 Task: Create a scrum project CodeQuest. Add to scrum project CodeQuest a team member softage.2@softage.net and assign as Project Lead. Add to scrum project CodeQuest a team member softage.3@softage.net
Action: Mouse moved to (174, 52)
Screenshot: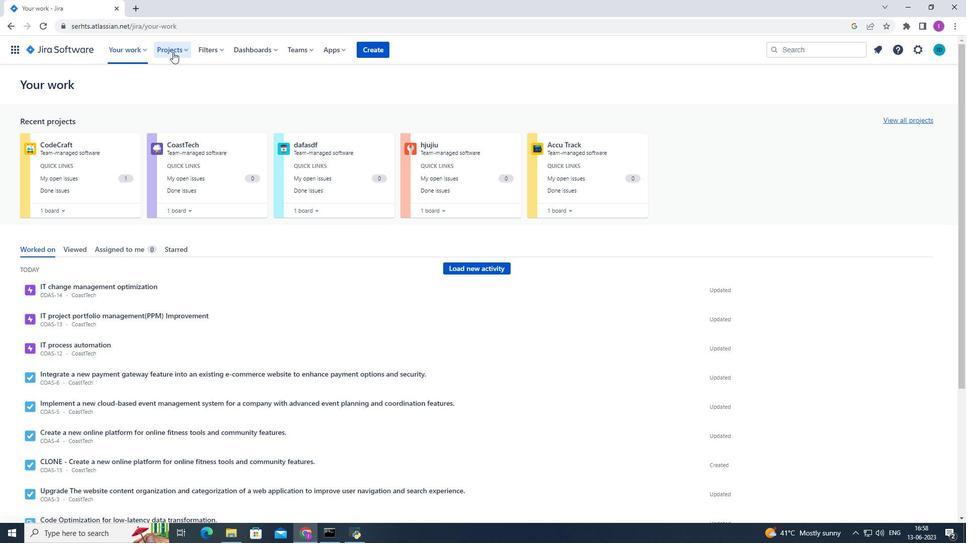 
Action: Mouse pressed left at (174, 52)
Screenshot: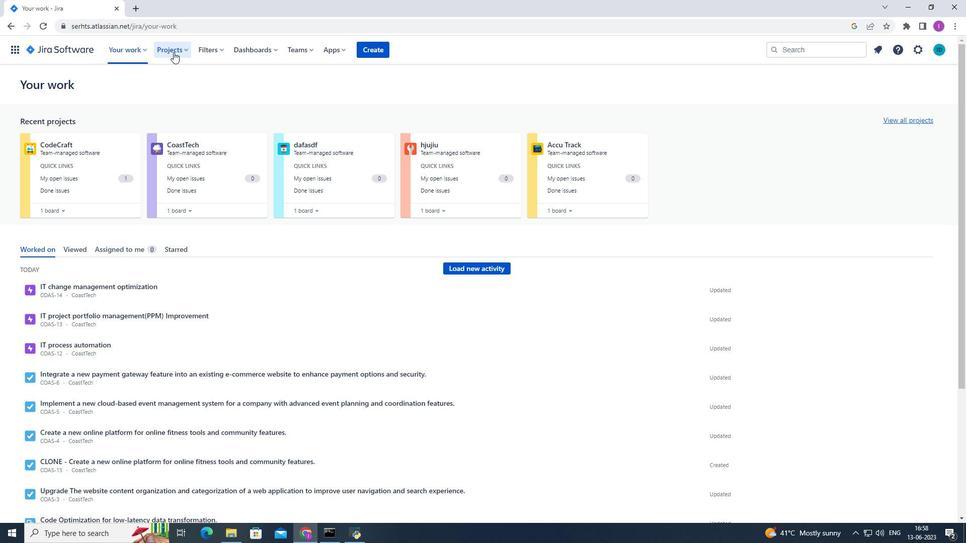 
Action: Mouse moved to (180, 250)
Screenshot: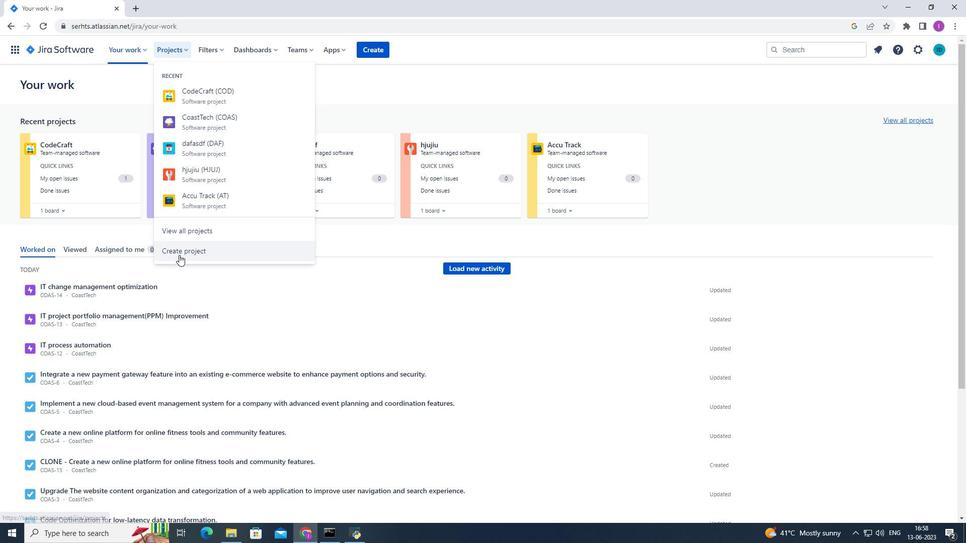 
Action: Mouse pressed left at (180, 250)
Screenshot: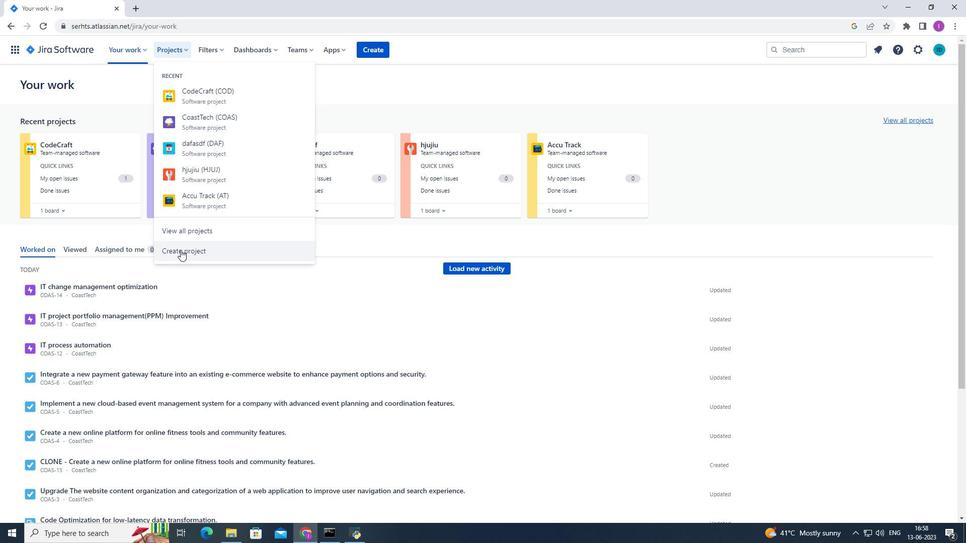 
Action: Mouse moved to (428, 243)
Screenshot: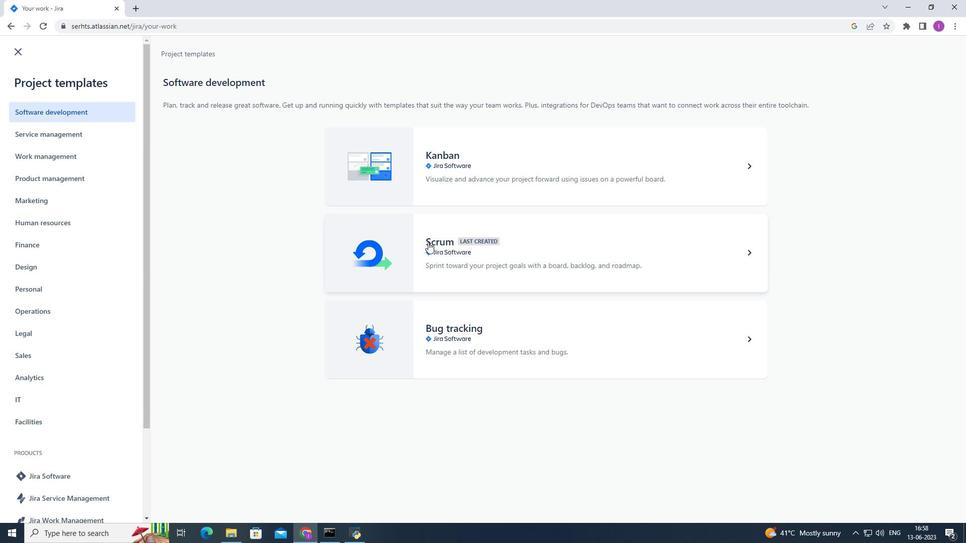 
Action: Mouse pressed left at (428, 243)
Screenshot: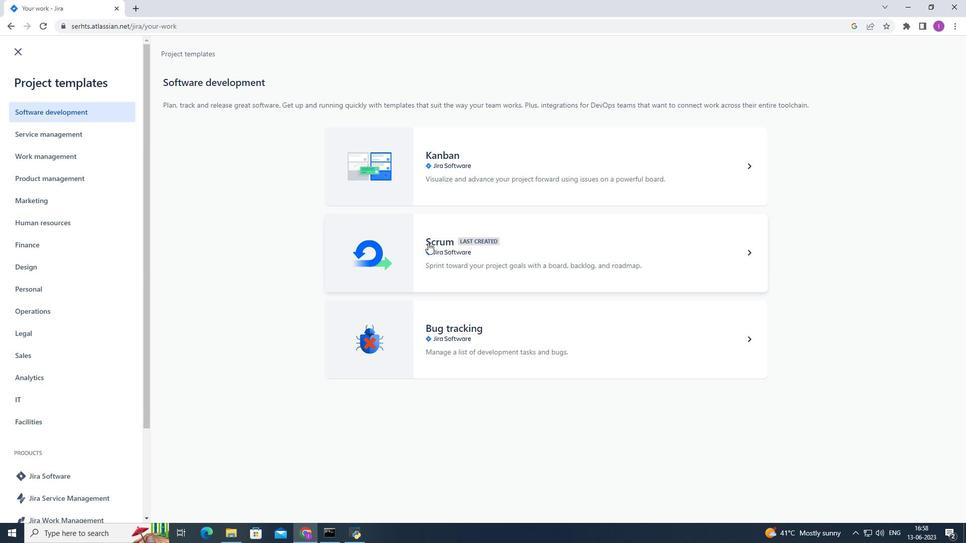 
Action: Mouse moved to (742, 503)
Screenshot: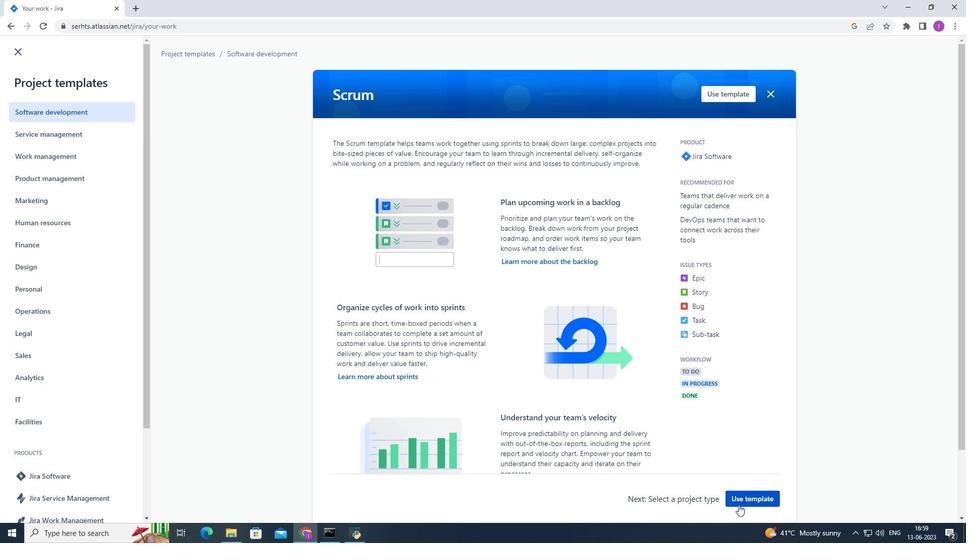 
Action: Mouse pressed left at (742, 503)
Screenshot: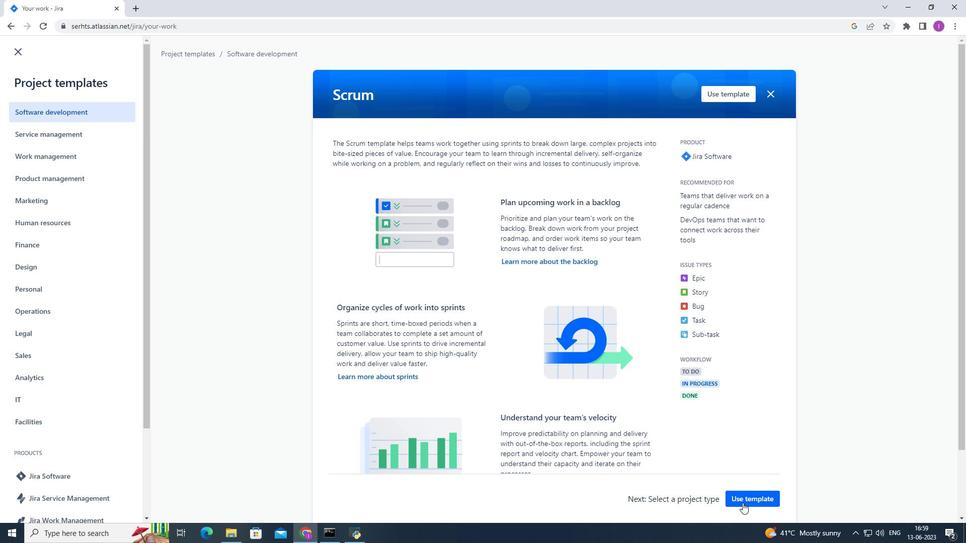 
Action: Mouse moved to (368, 486)
Screenshot: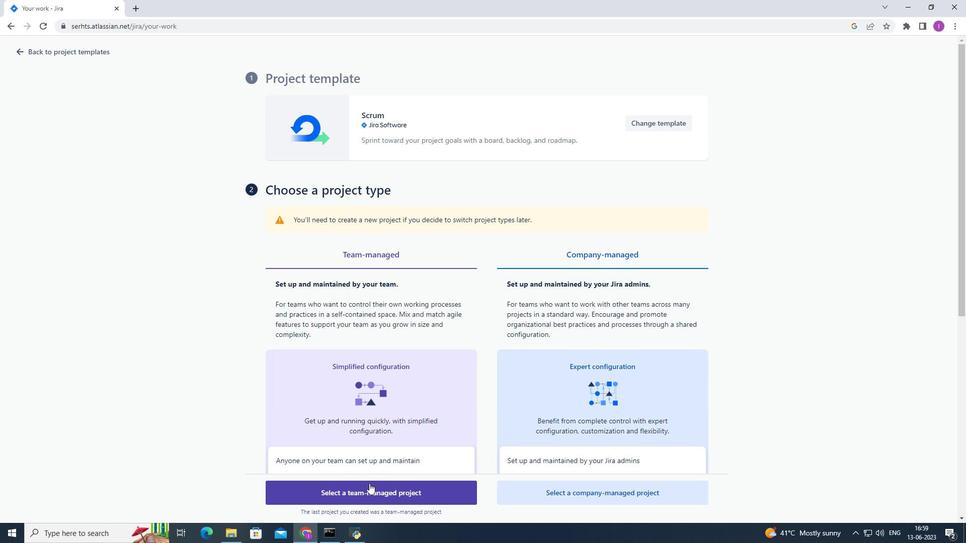 
Action: Mouse pressed left at (368, 486)
Screenshot: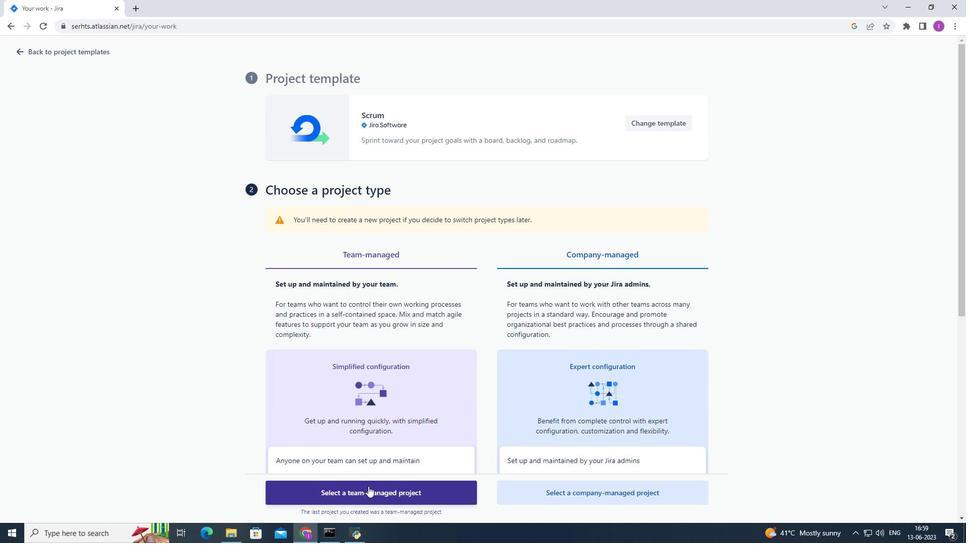 
Action: Mouse moved to (290, 238)
Screenshot: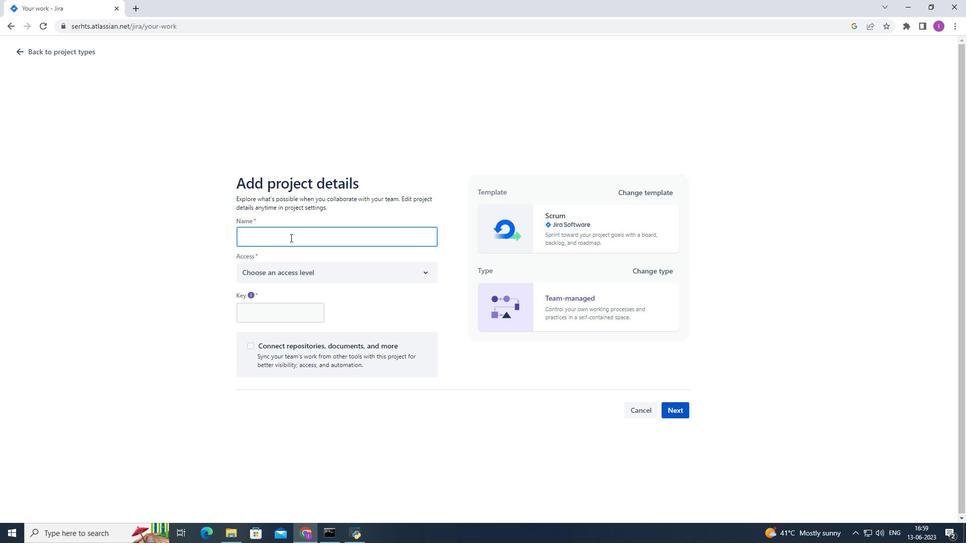 
Action: Key pressed <Key.shift><Key.shift>Code<Key.shift><Key.shift><Key.shift><Key.shift><Key.shift><Key.shift><Key.shift><Key.shift><Key.shift><Key.shift><Key.shift>Quest
Screenshot: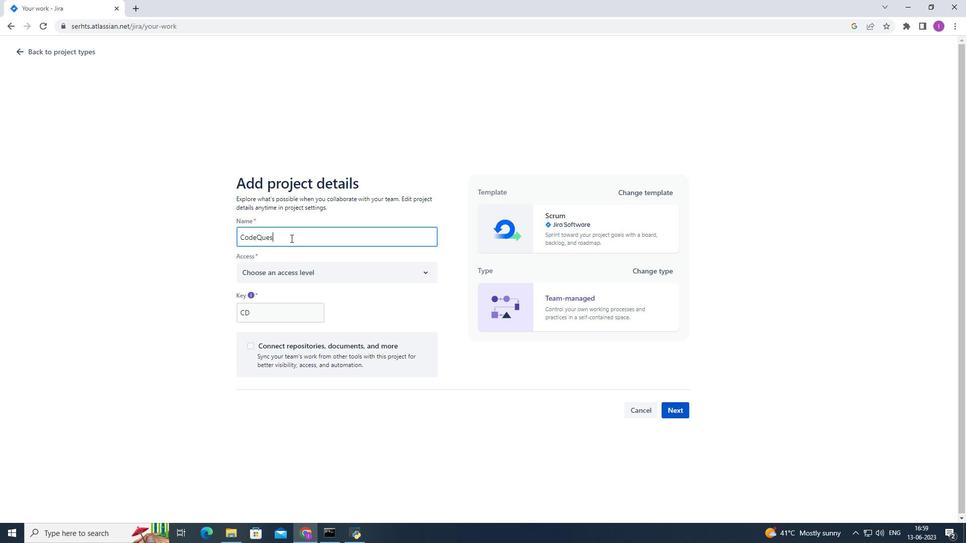 
Action: Mouse moved to (430, 269)
Screenshot: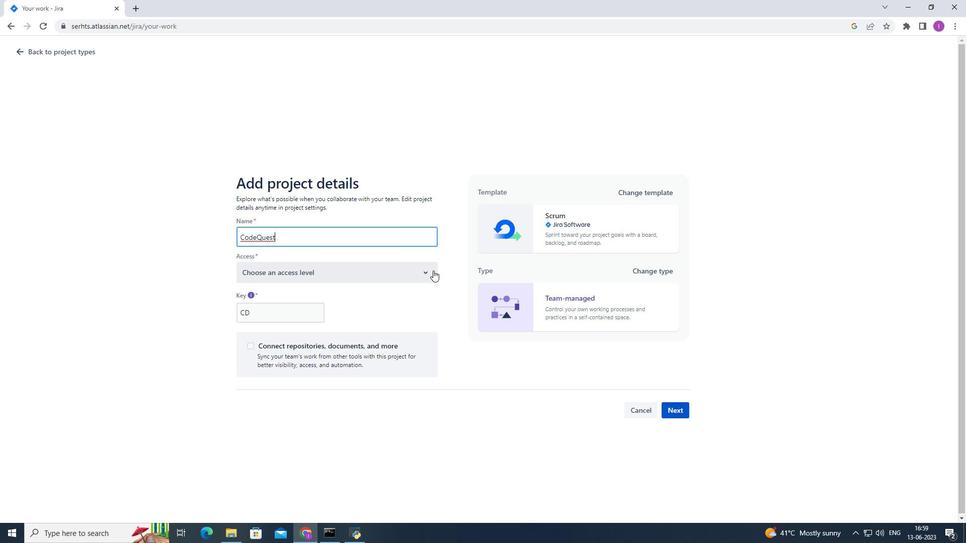 
Action: Mouse pressed left at (430, 269)
Screenshot: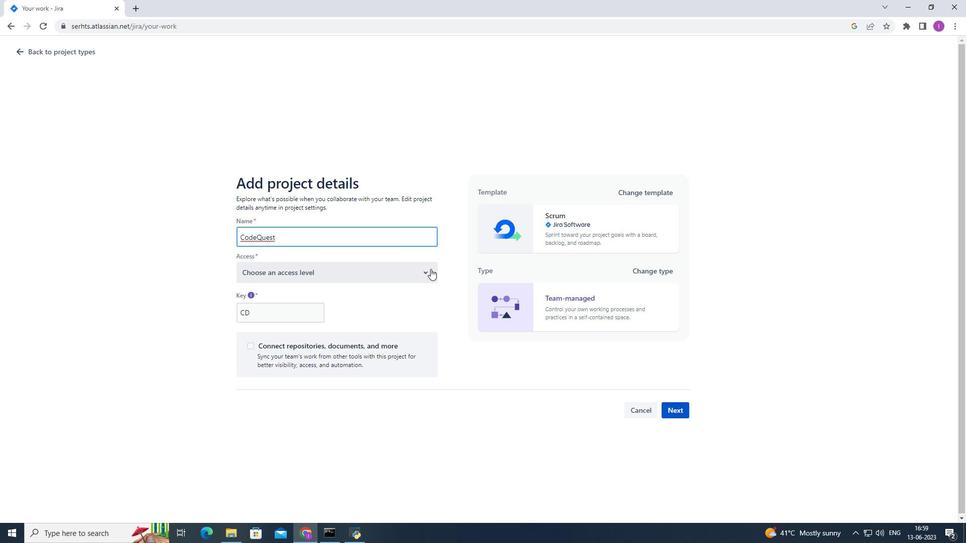 
Action: Mouse moved to (281, 301)
Screenshot: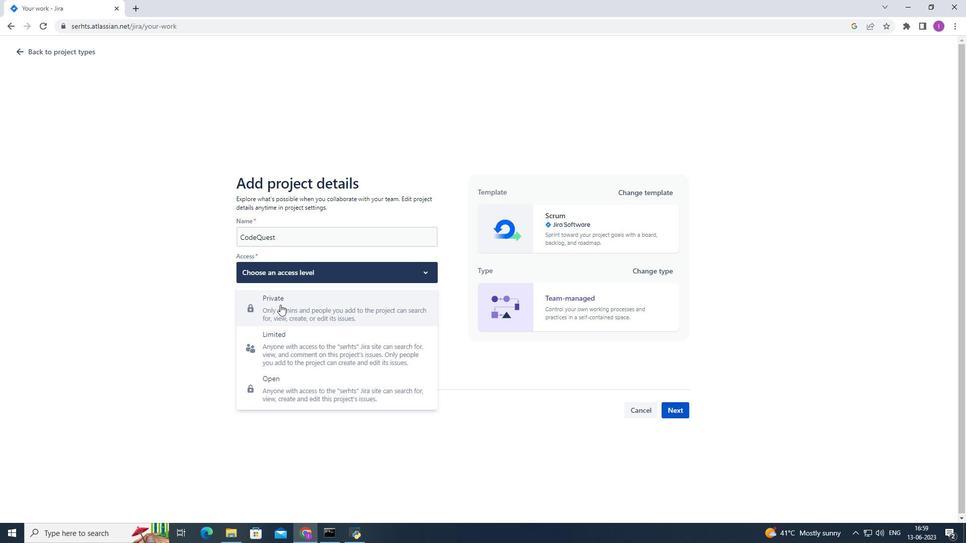 
Action: Mouse pressed left at (281, 301)
Screenshot: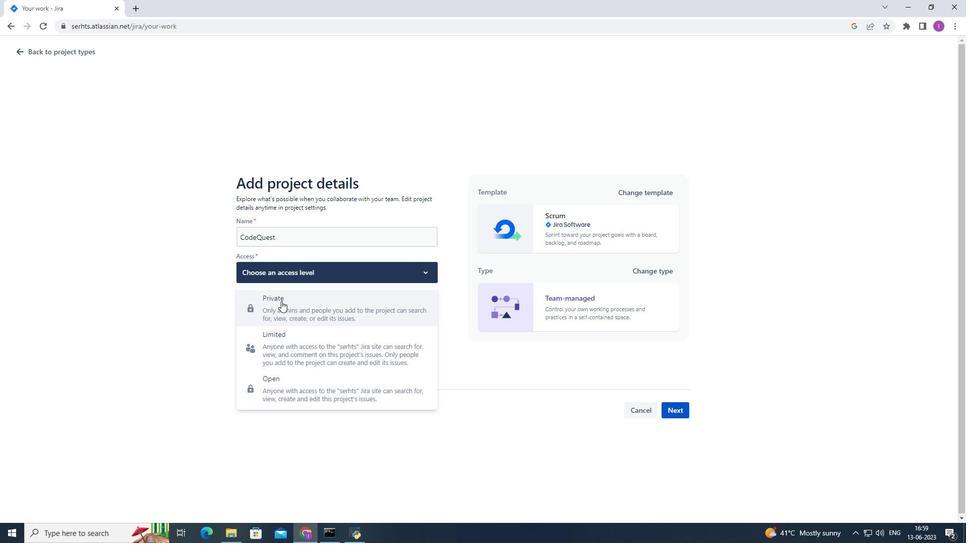 
Action: Mouse moved to (668, 413)
Screenshot: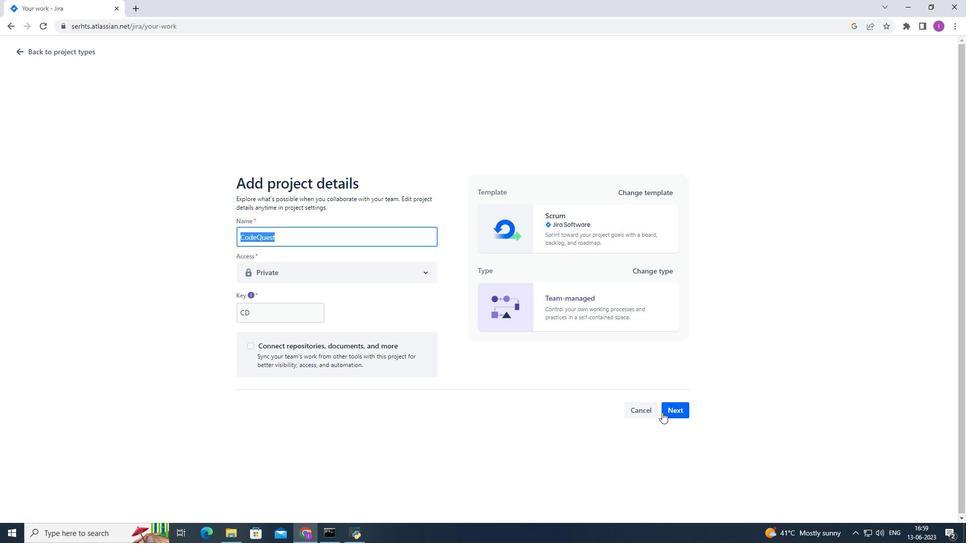 
Action: Mouse pressed left at (668, 413)
Screenshot: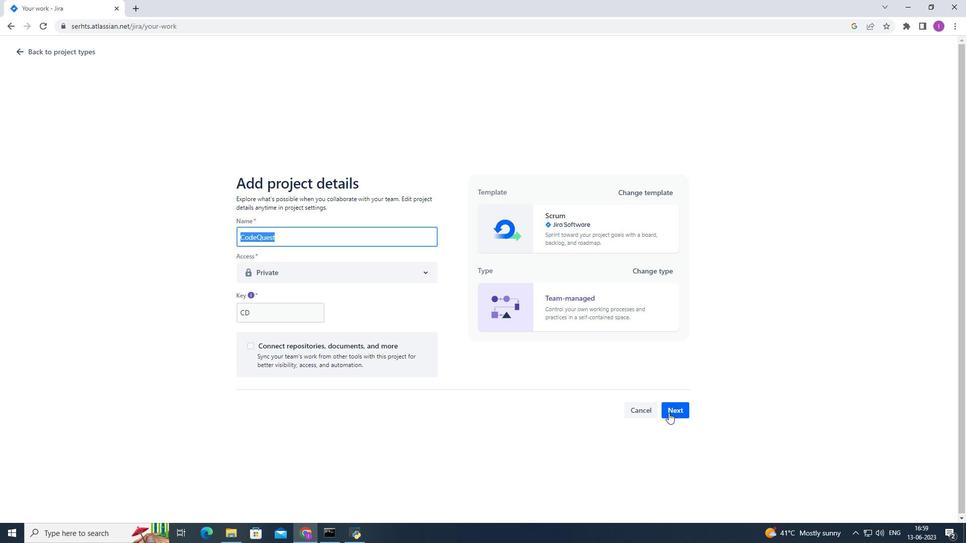 
Action: Mouse moved to (593, 342)
Screenshot: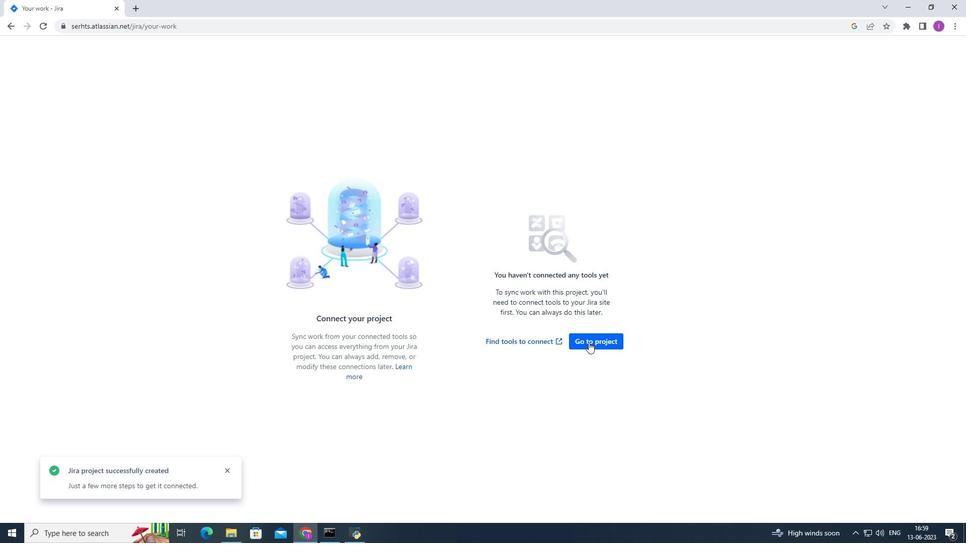 
Action: Mouse pressed left at (593, 342)
Screenshot: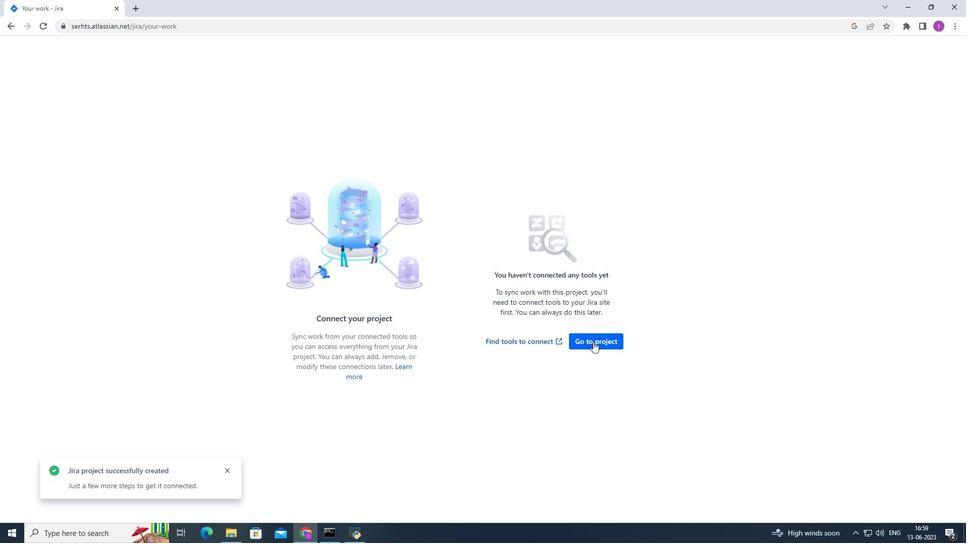 
Action: Mouse moved to (238, 136)
Screenshot: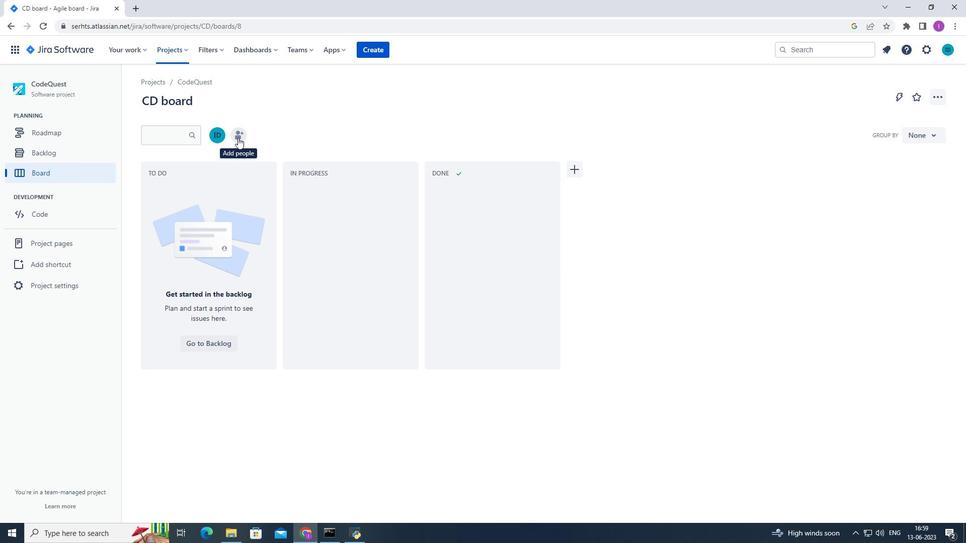 
Action: Mouse pressed left at (238, 136)
Screenshot: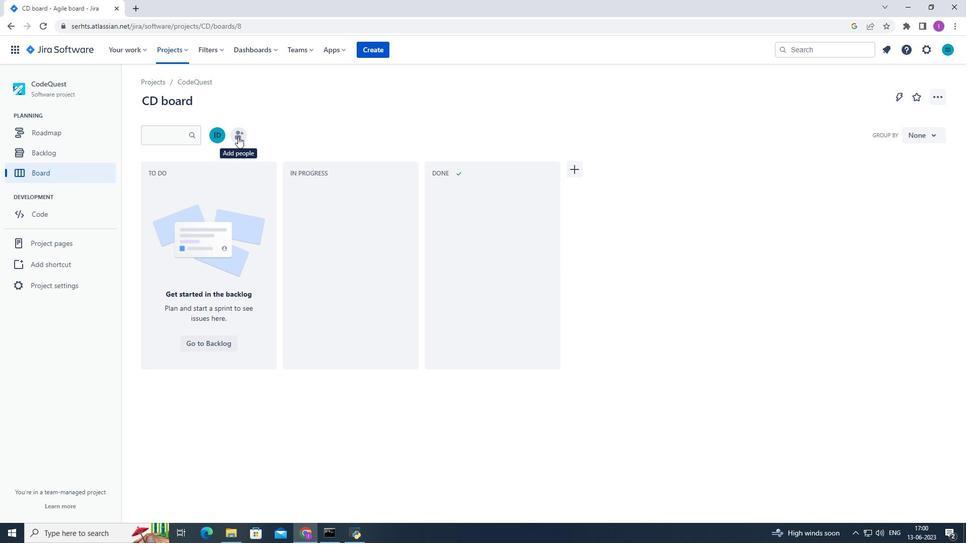 
Action: Mouse moved to (408, 110)
Screenshot: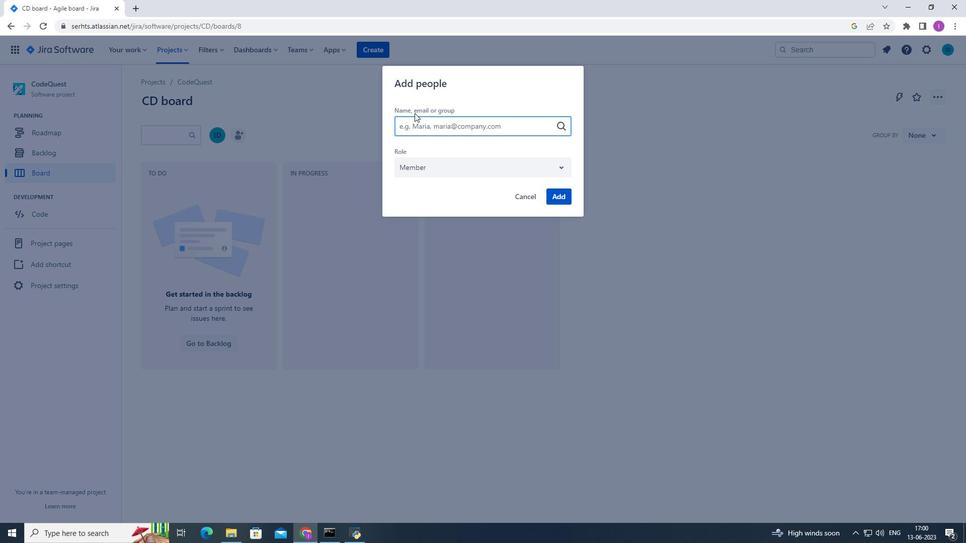 
Action: Key pressed s
Screenshot: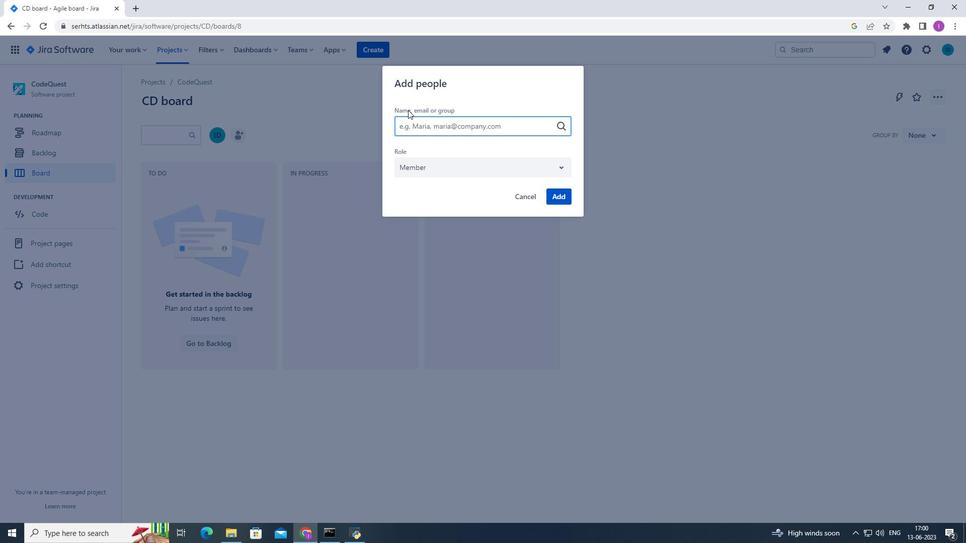 
Action: Mouse moved to (406, 109)
Screenshot: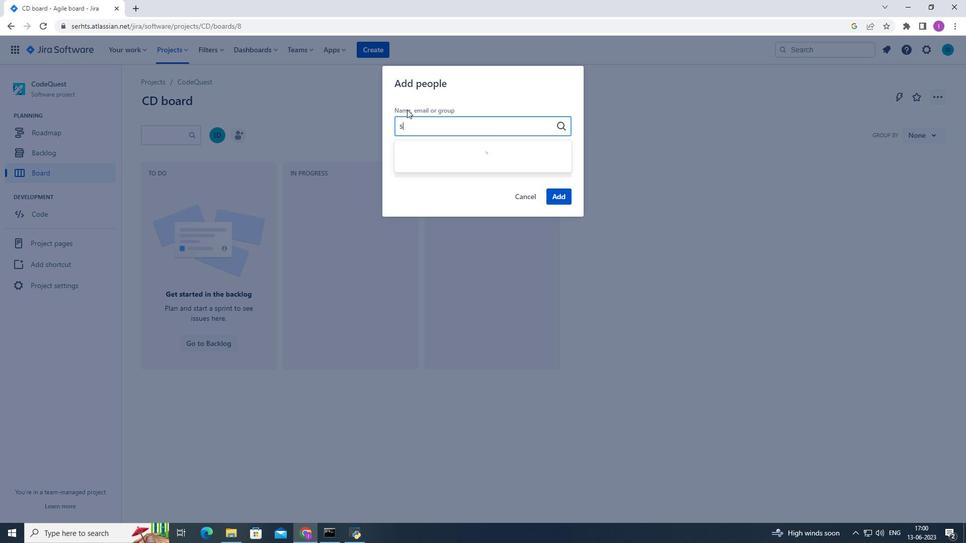 
Action: Key pressed o
Screenshot: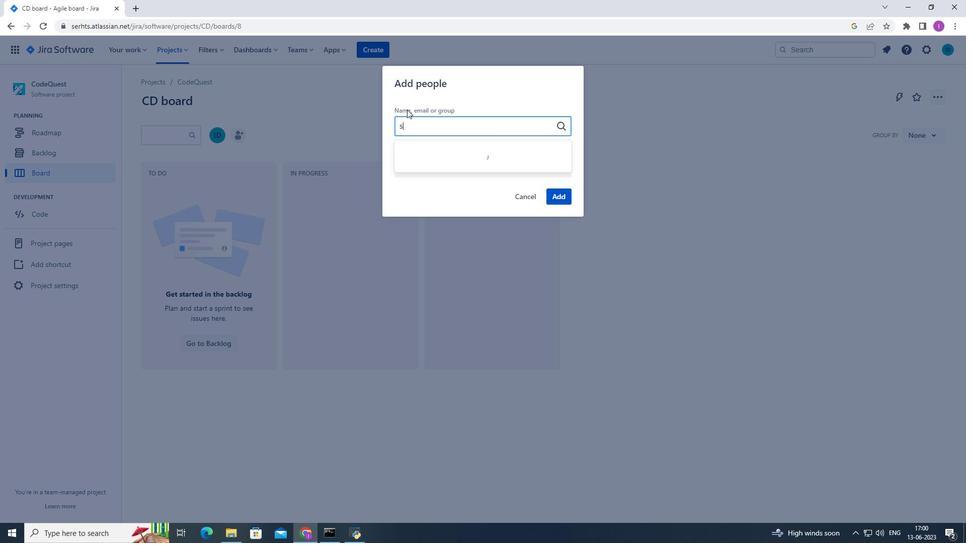 
Action: Mouse moved to (405, 109)
Screenshot: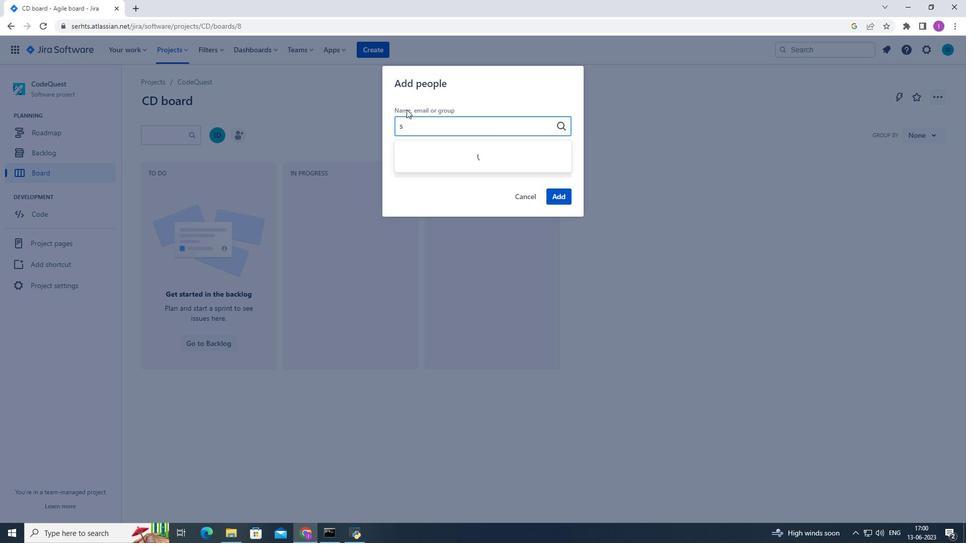 
Action: Key pressed ftage
Screenshot: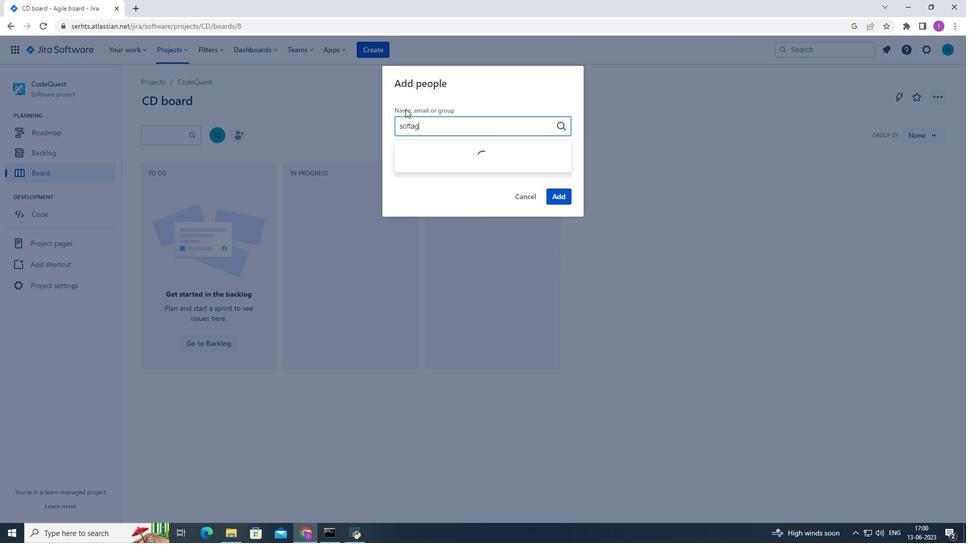 
Action: Mouse moved to (443, 191)
Screenshot: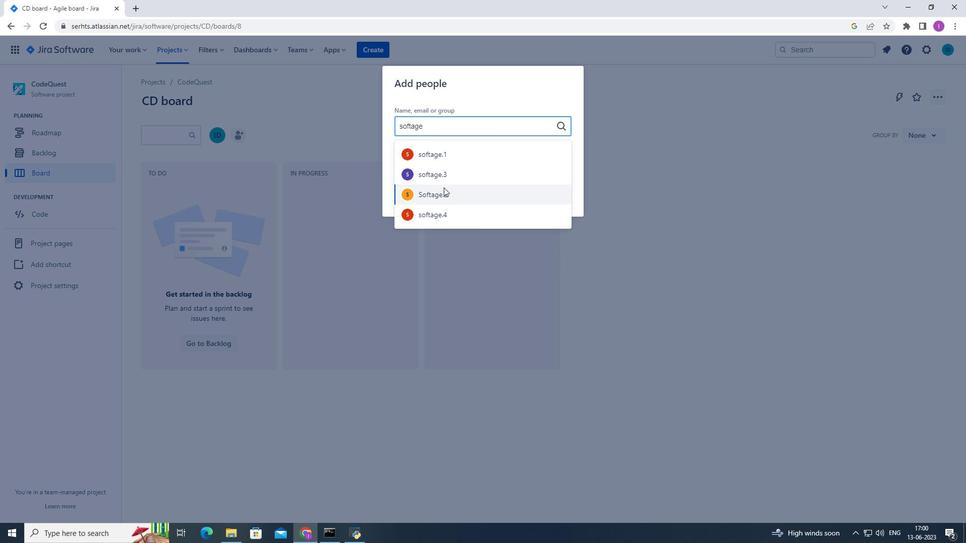 
Action: Mouse pressed left at (443, 191)
Screenshot: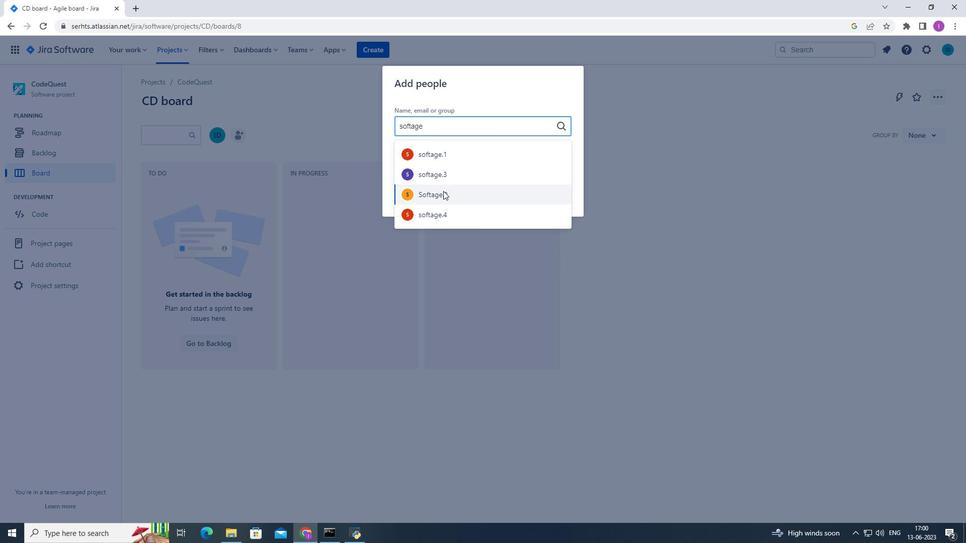 
Action: Mouse moved to (560, 195)
Screenshot: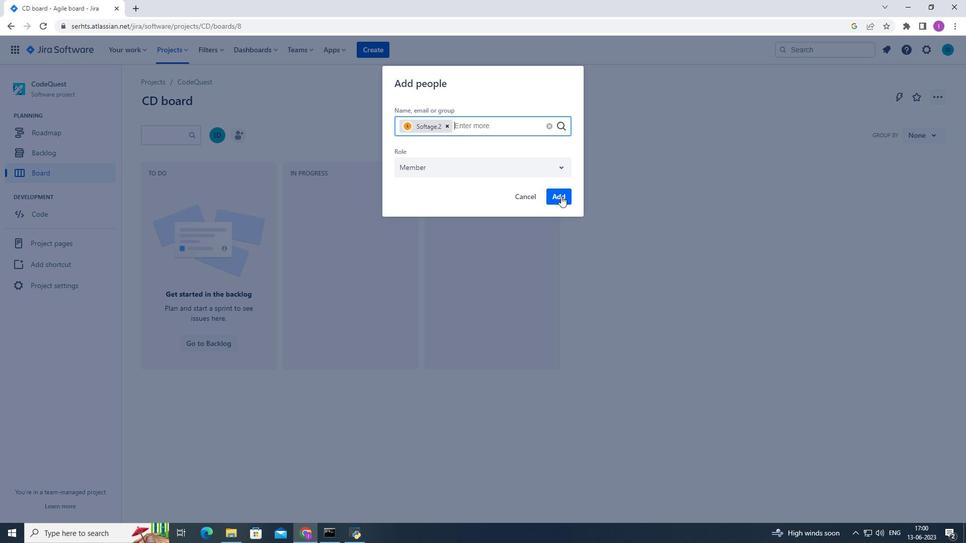 
Action: Mouse pressed left at (560, 195)
Screenshot: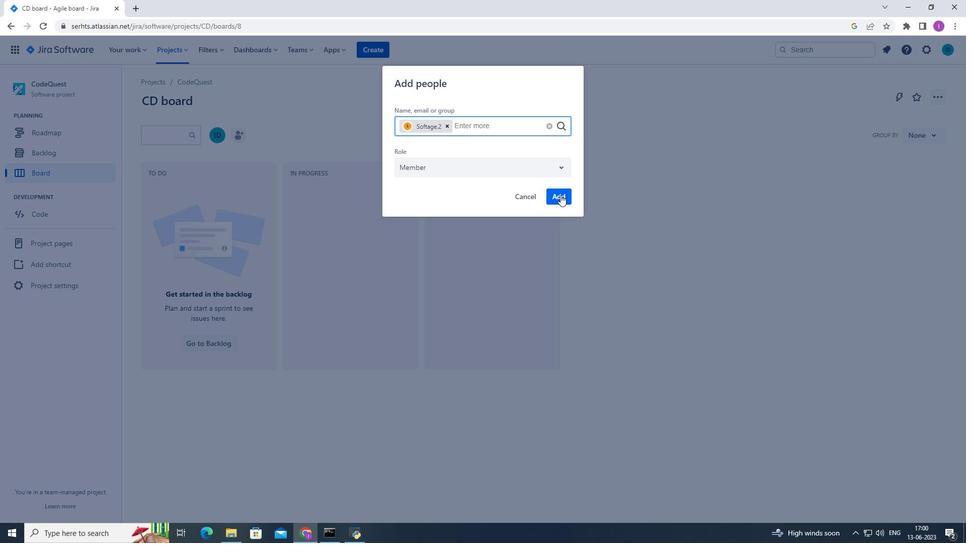 
Action: Mouse moved to (67, 281)
Screenshot: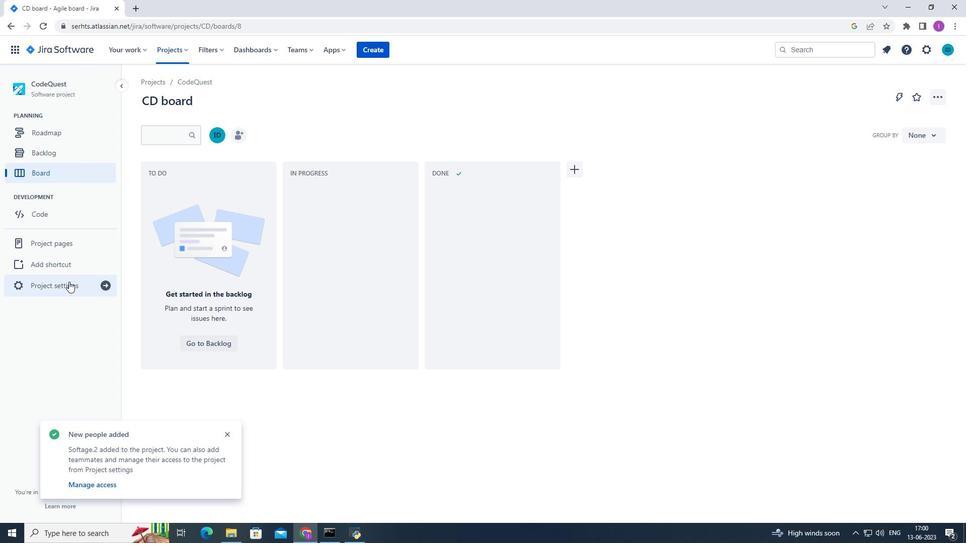 
Action: Mouse pressed left at (67, 281)
Screenshot: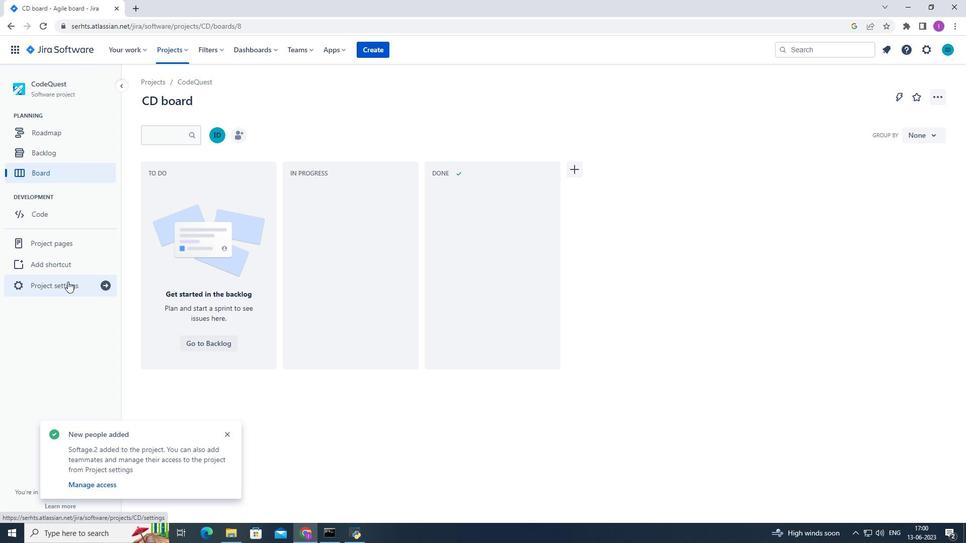 
Action: Mouse moved to (579, 358)
Screenshot: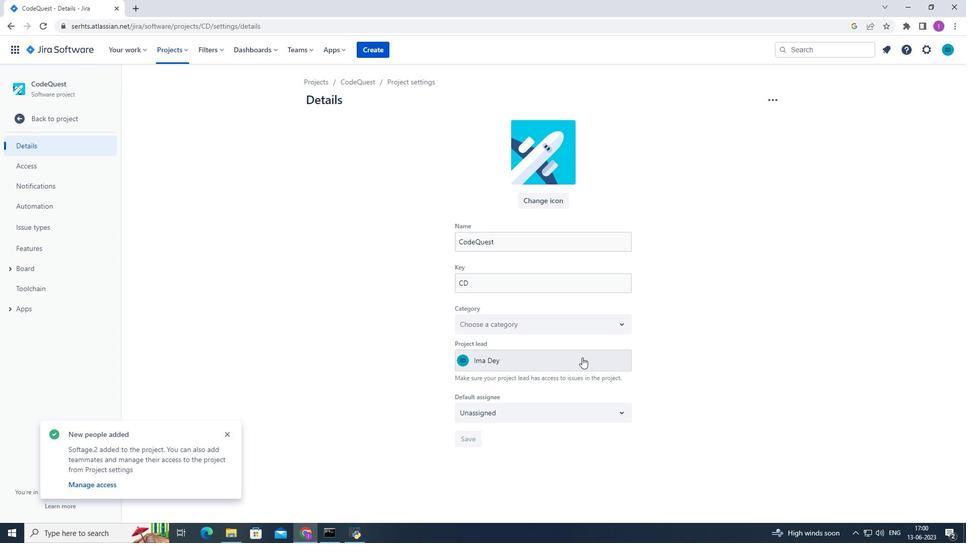 
Action: Mouse pressed left at (579, 358)
Screenshot: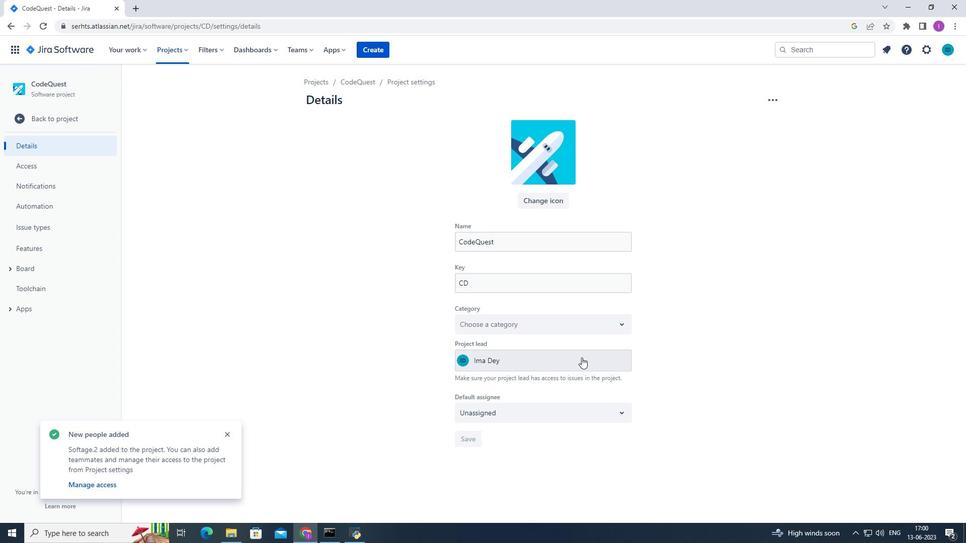 
Action: Mouse moved to (522, 442)
Screenshot: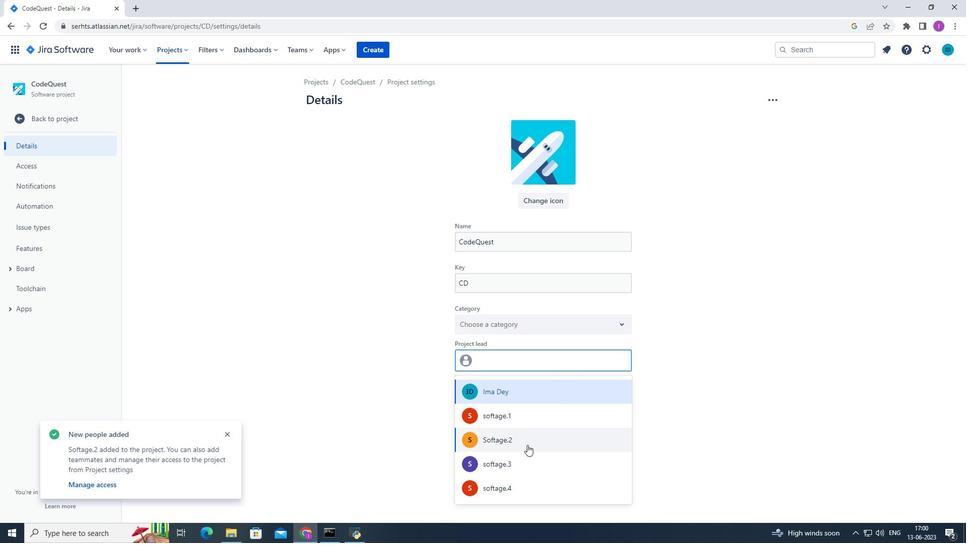 
Action: Mouse pressed left at (522, 442)
Screenshot: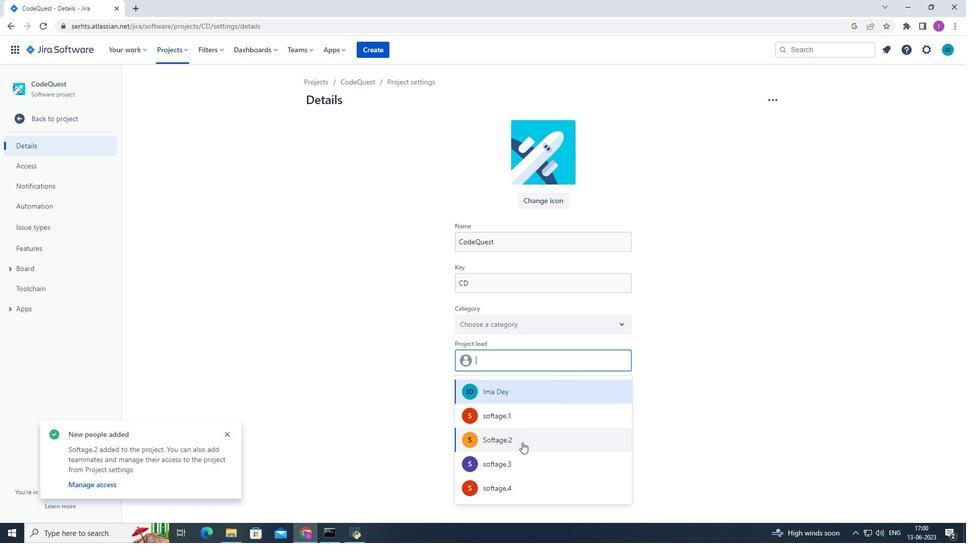 
Action: Mouse moved to (470, 434)
Screenshot: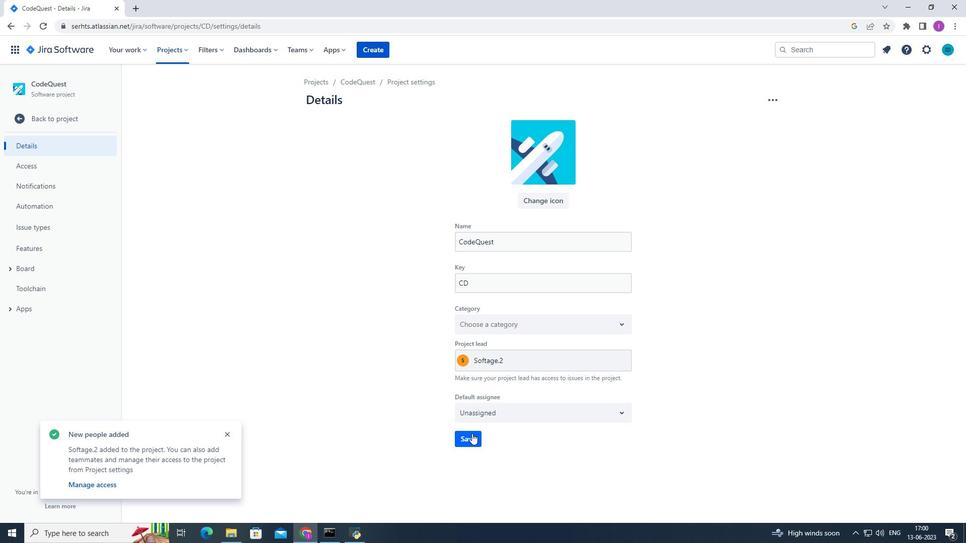 
Action: Mouse pressed left at (470, 434)
Screenshot: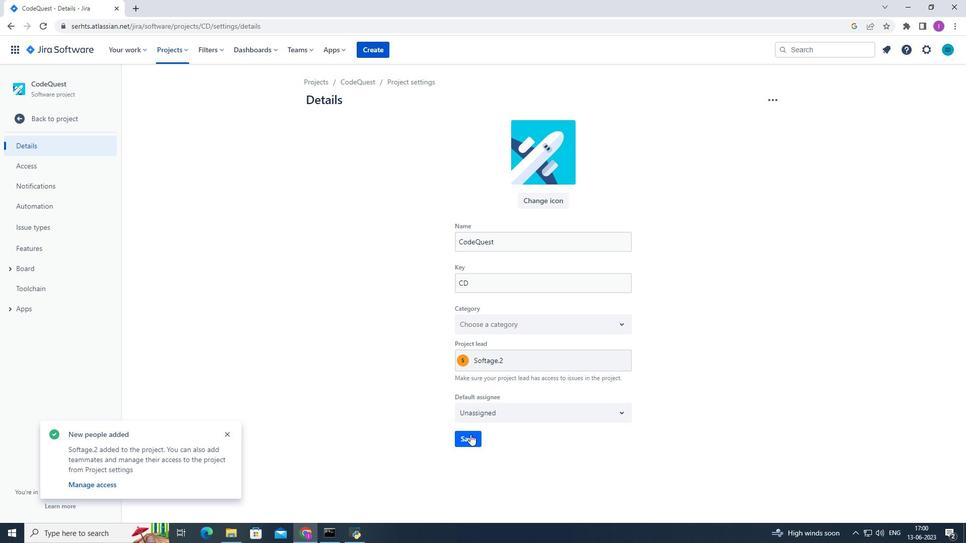 
Action: Mouse moved to (49, 115)
Screenshot: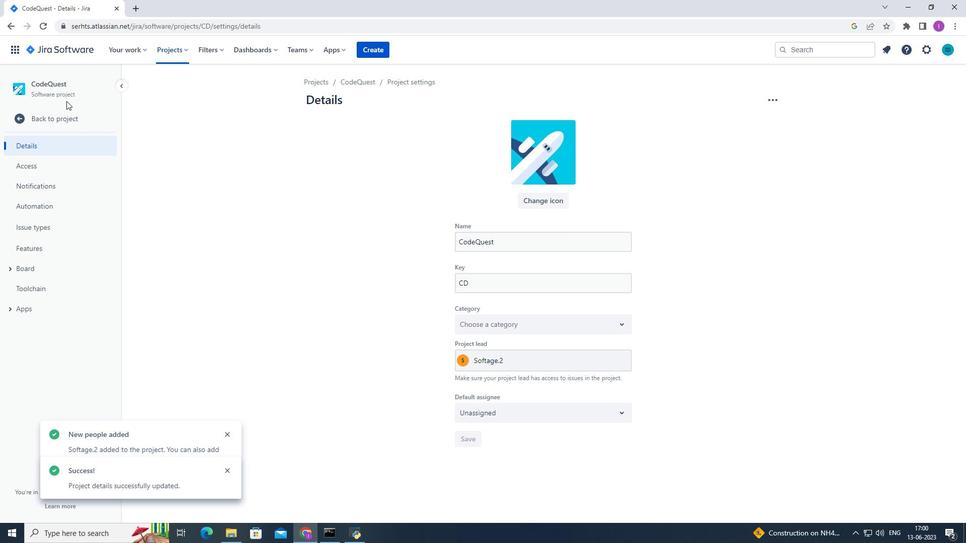 
Action: Mouse pressed left at (49, 115)
Screenshot: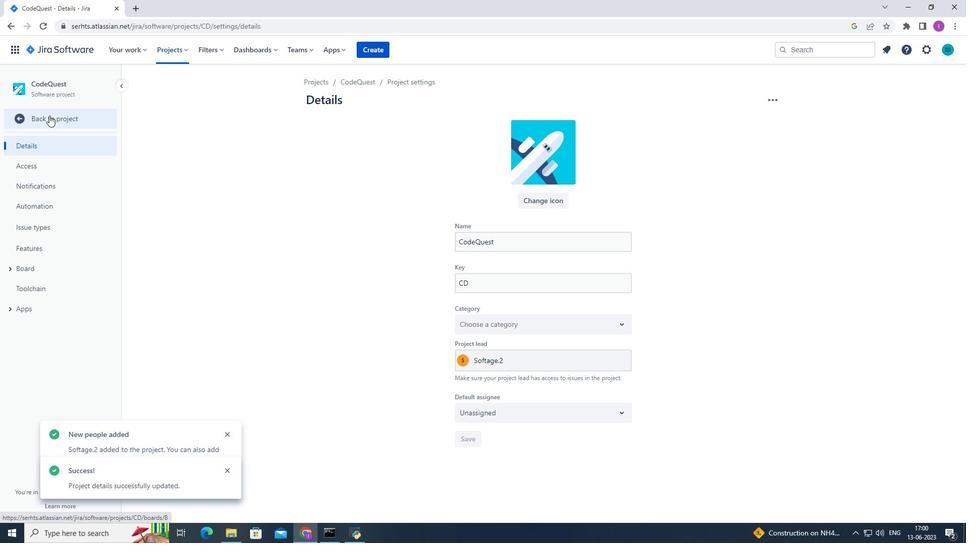 
Action: Mouse moved to (236, 134)
Screenshot: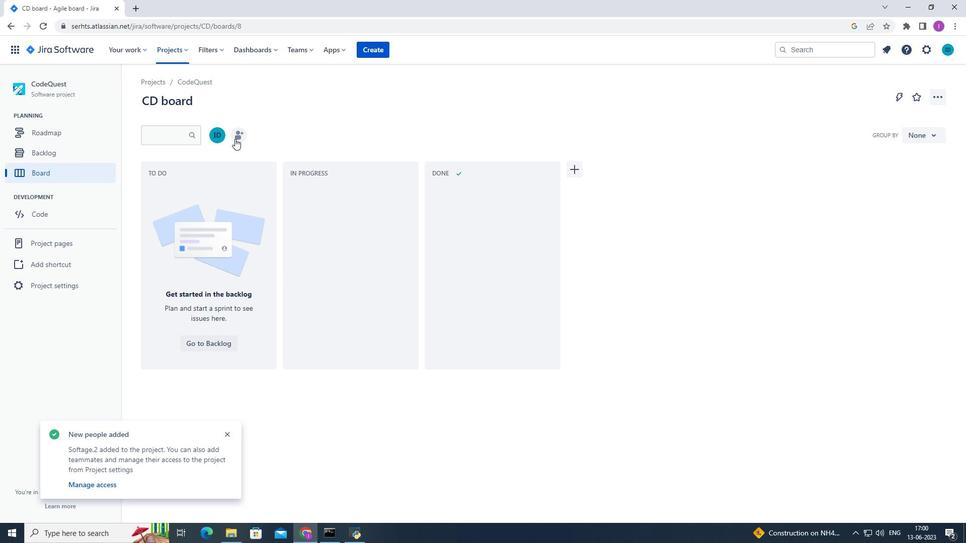 
Action: Mouse pressed left at (236, 134)
Screenshot: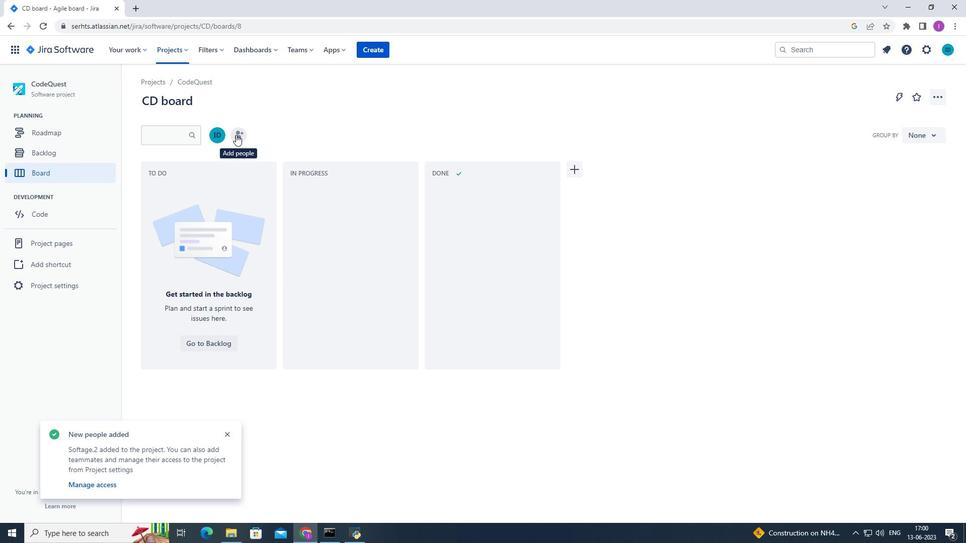 
Action: Mouse moved to (491, 125)
Screenshot: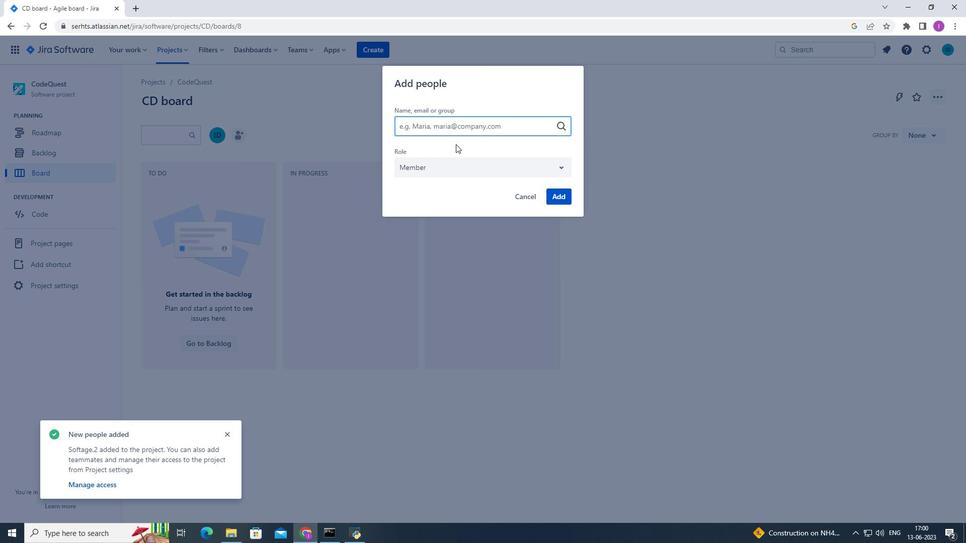 
Action: Key pressed soft
Screenshot: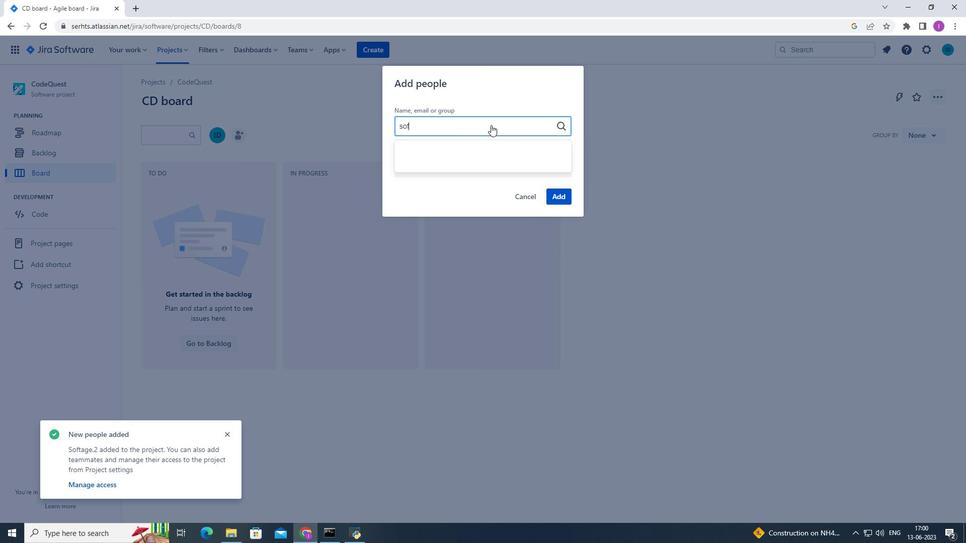 
Action: Mouse moved to (440, 232)
Screenshot: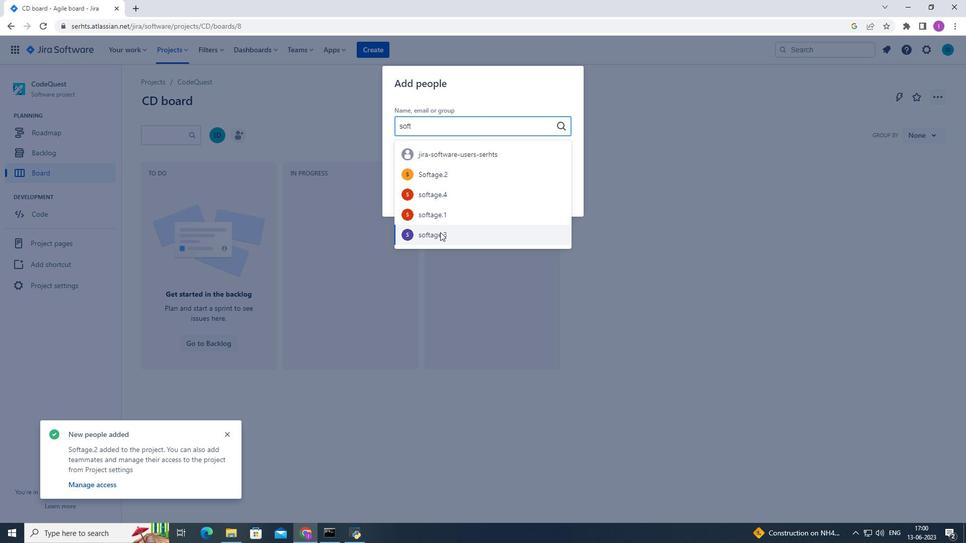 
Action: Mouse pressed left at (440, 232)
Screenshot: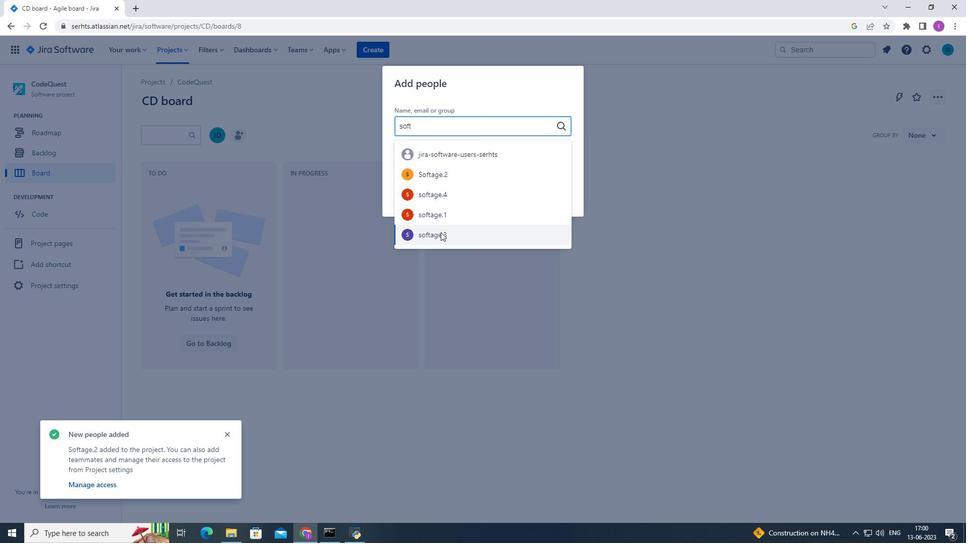 
Action: Mouse moved to (556, 194)
Screenshot: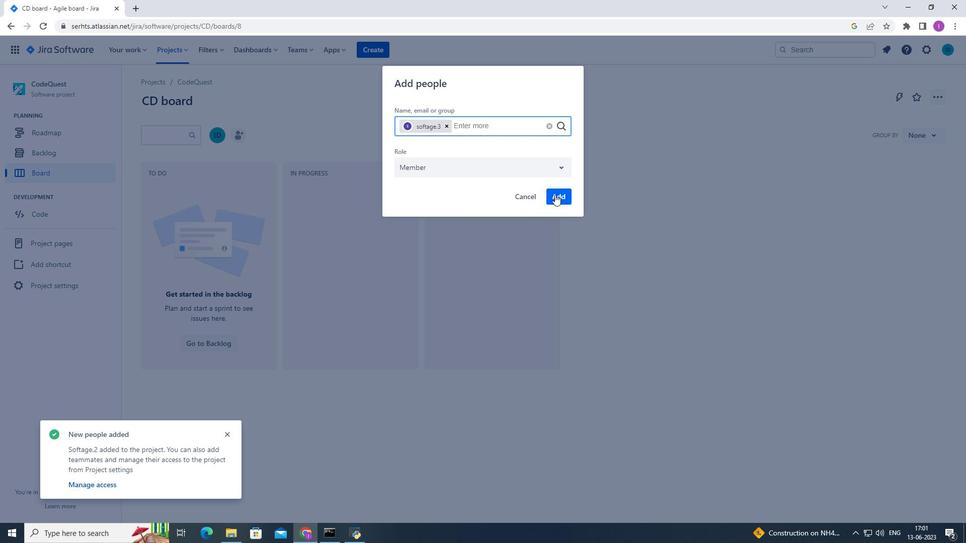 
Action: Mouse pressed left at (556, 194)
Screenshot: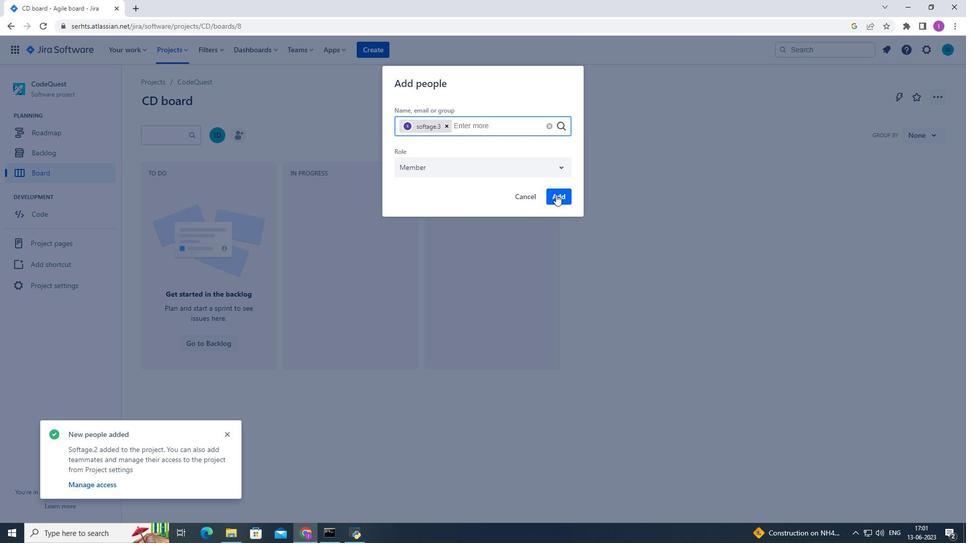 
Action: Mouse moved to (403, 407)
Screenshot: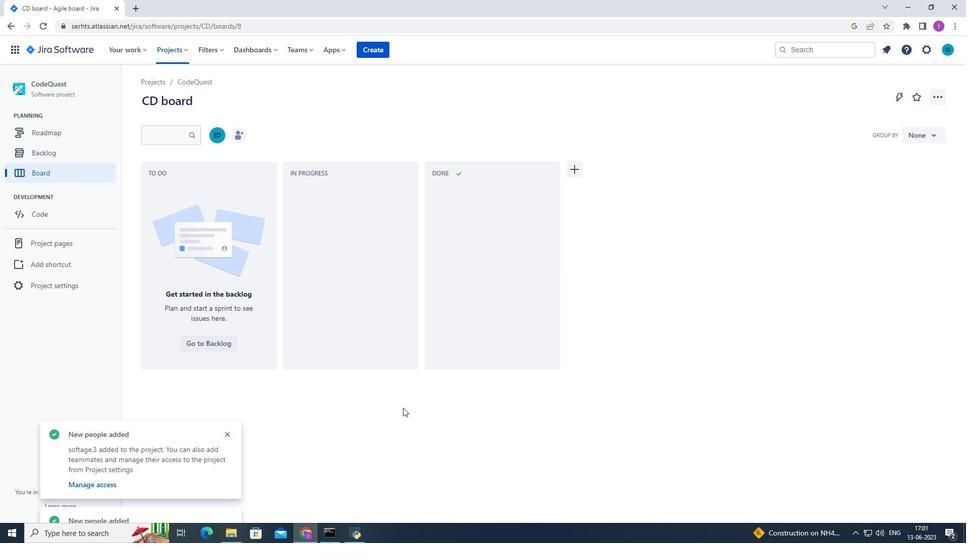 
